 Task: Add a condition where "Priority Is -" in recently solved tickets.
Action: Mouse moved to (174, 320)
Screenshot: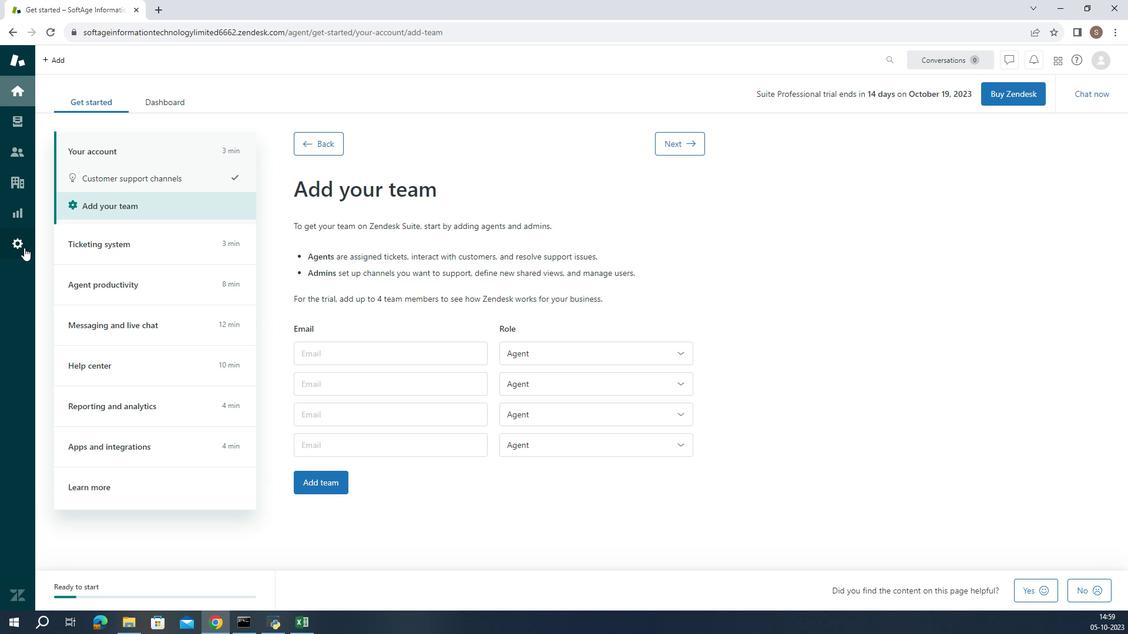 
Action: Mouse pressed left at (174, 320)
Screenshot: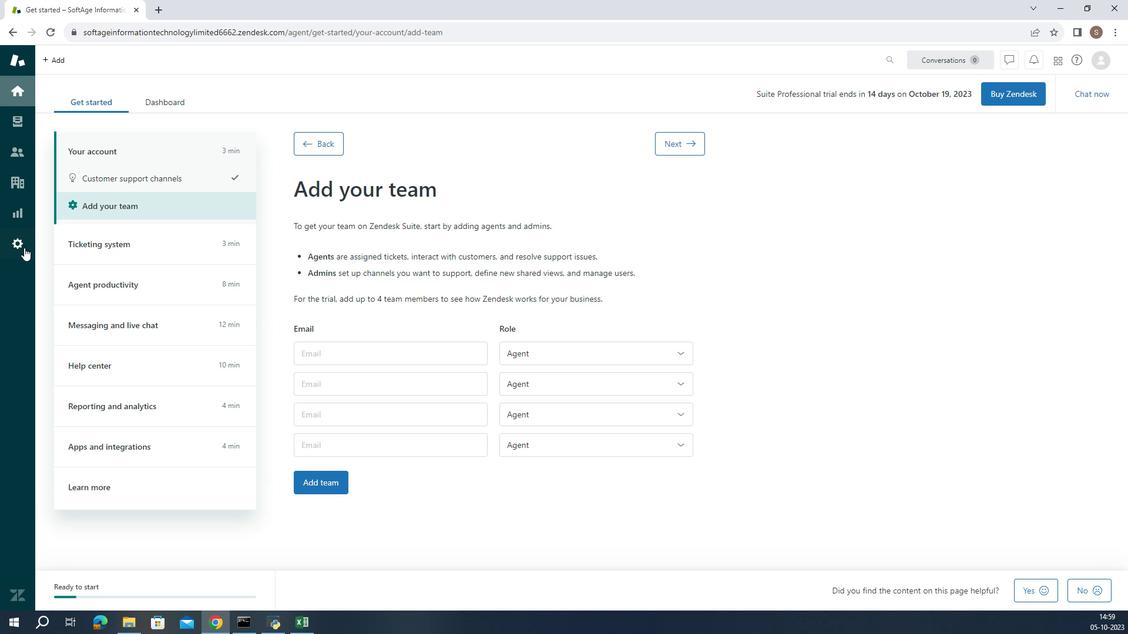 
Action: Mouse moved to (399, 502)
Screenshot: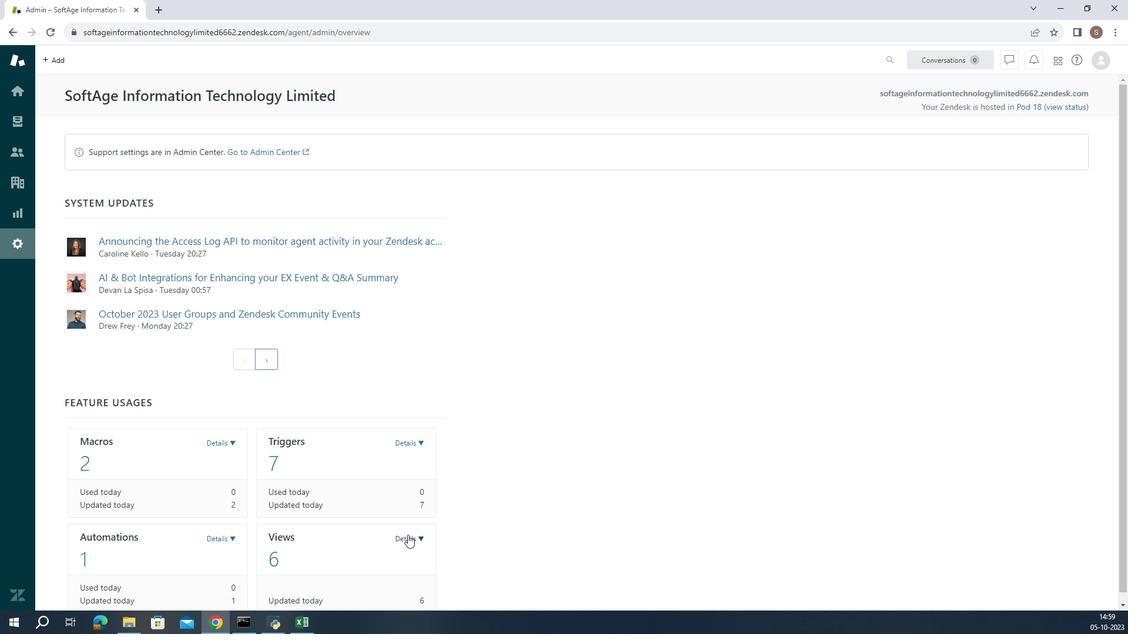 
Action: Mouse pressed left at (399, 502)
Screenshot: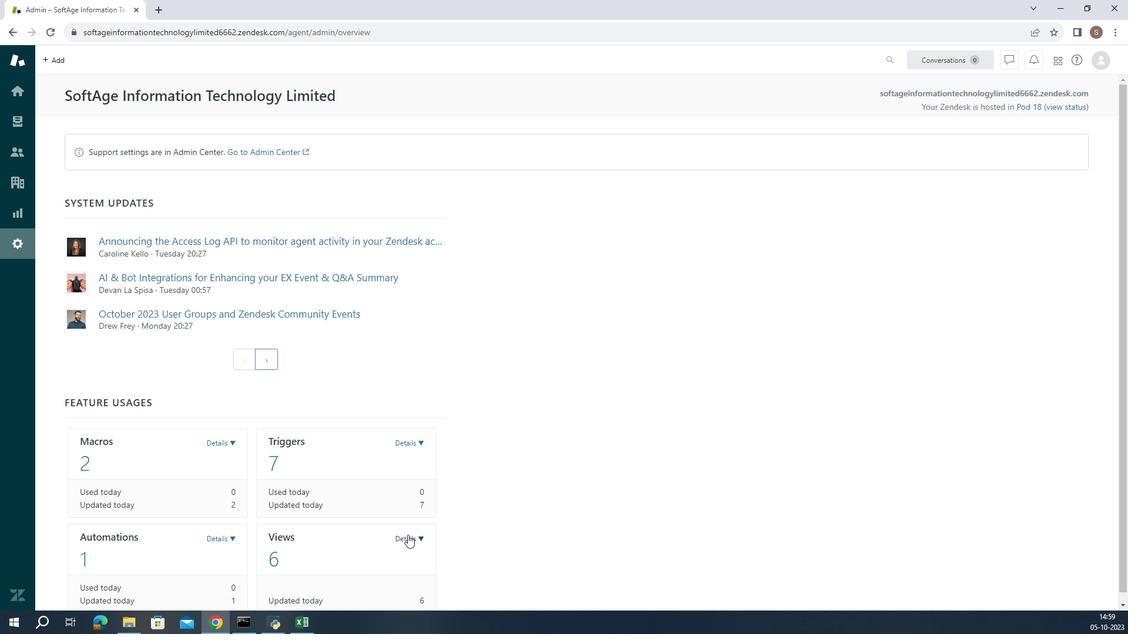 
Action: Mouse moved to (370, 532)
Screenshot: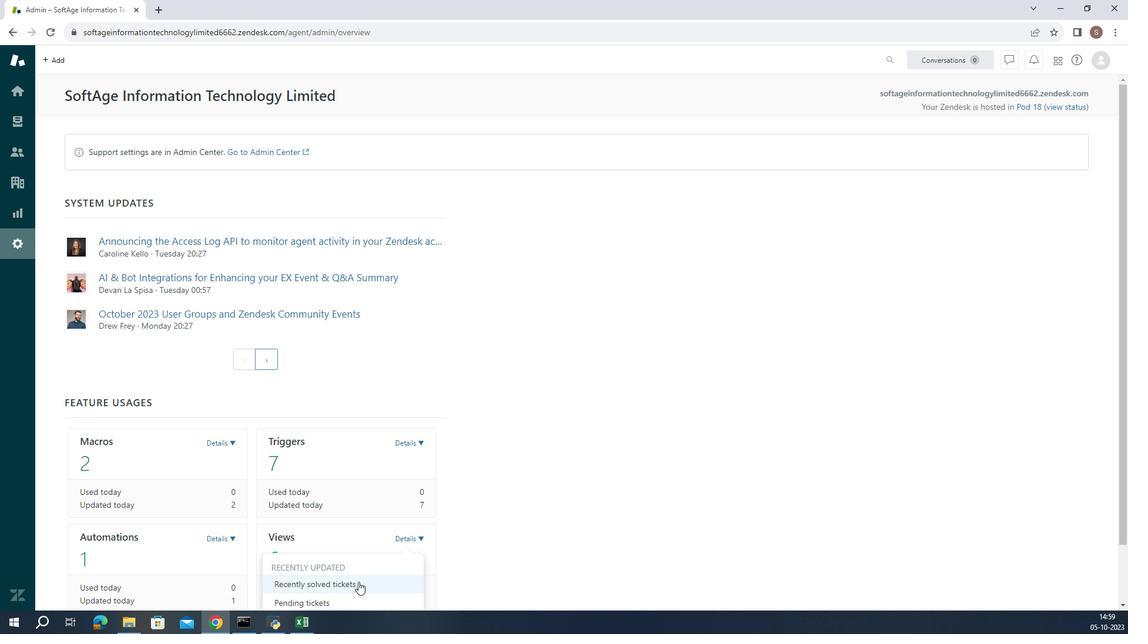 
Action: Mouse pressed left at (370, 532)
Screenshot: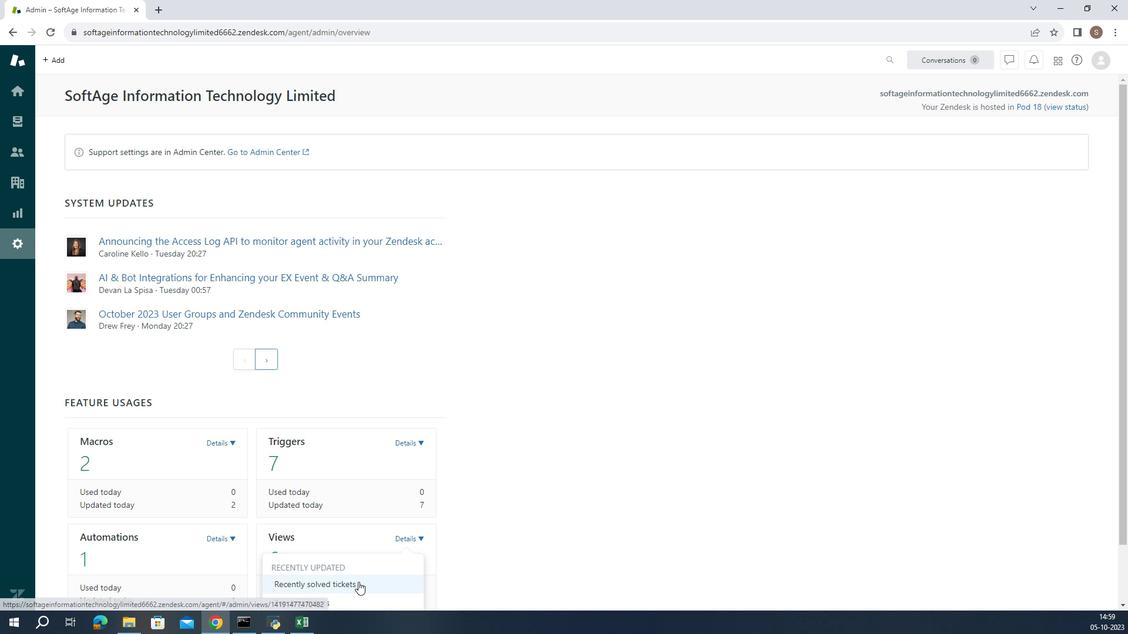 
Action: Mouse moved to (287, 410)
Screenshot: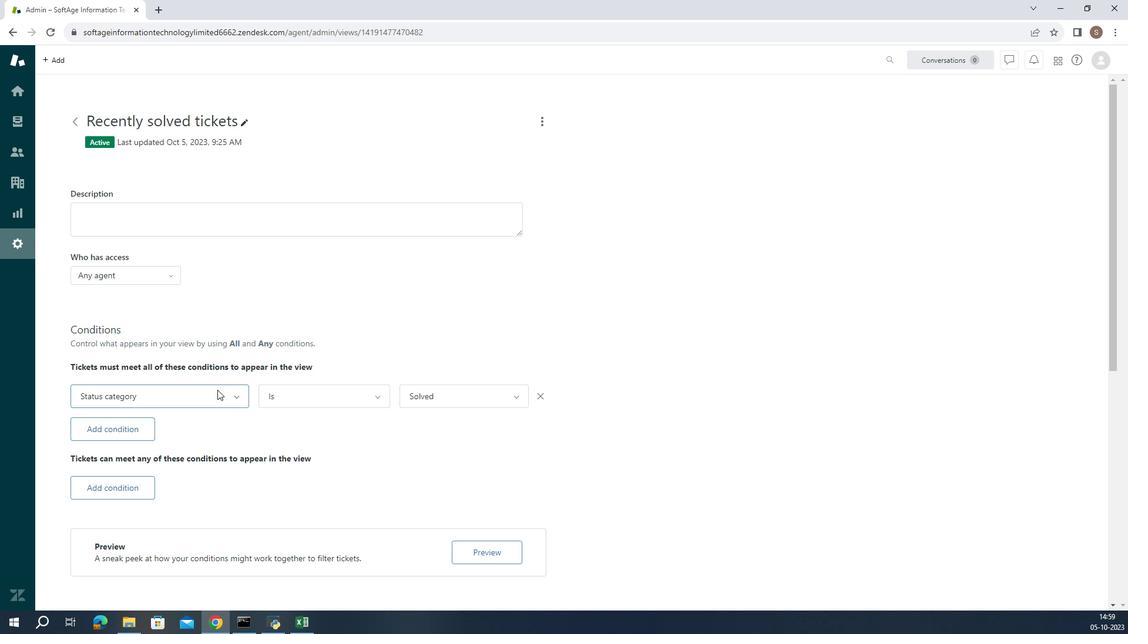 
Action: Mouse pressed left at (287, 410)
Screenshot: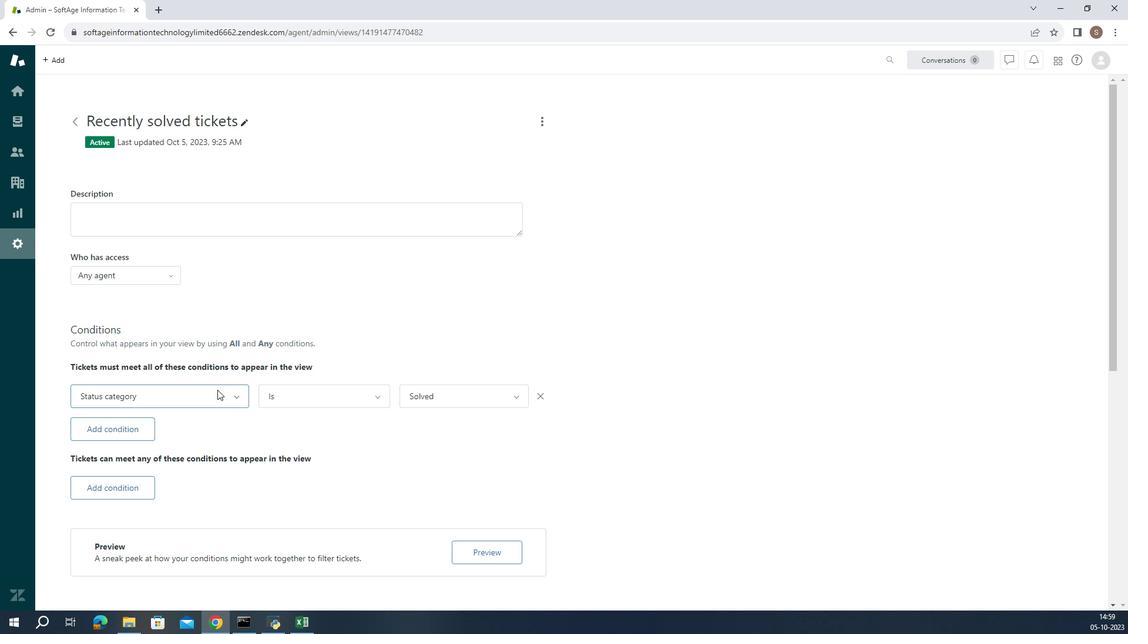 
Action: Mouse moved to (255, 340)
Screenshot: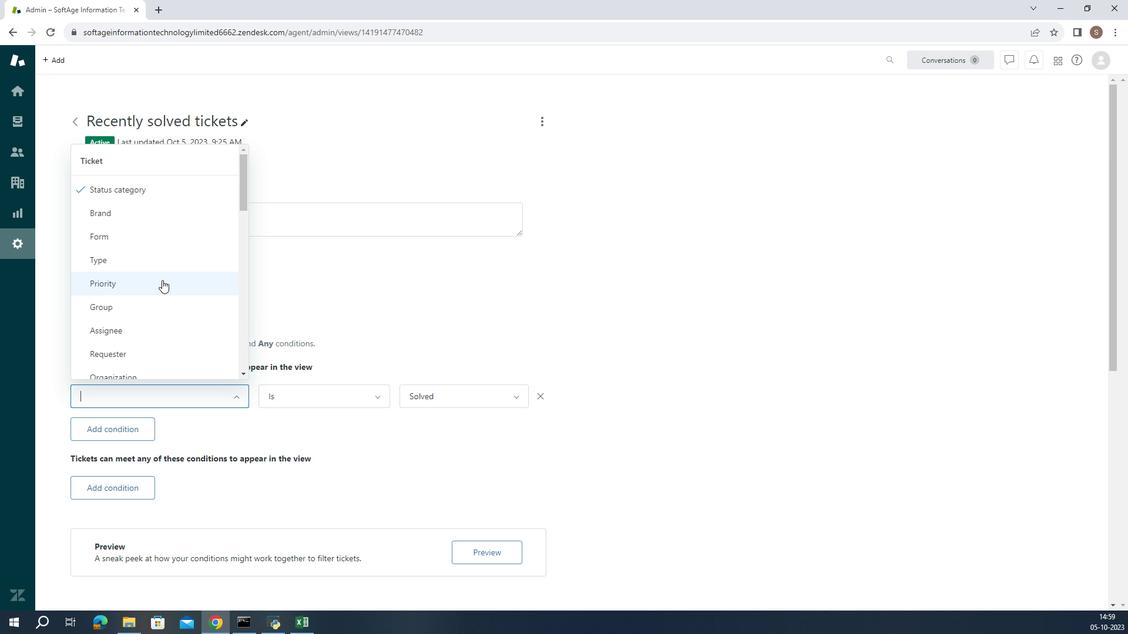 
Action: Mouse pressed left at (255, 340)
Screenshot: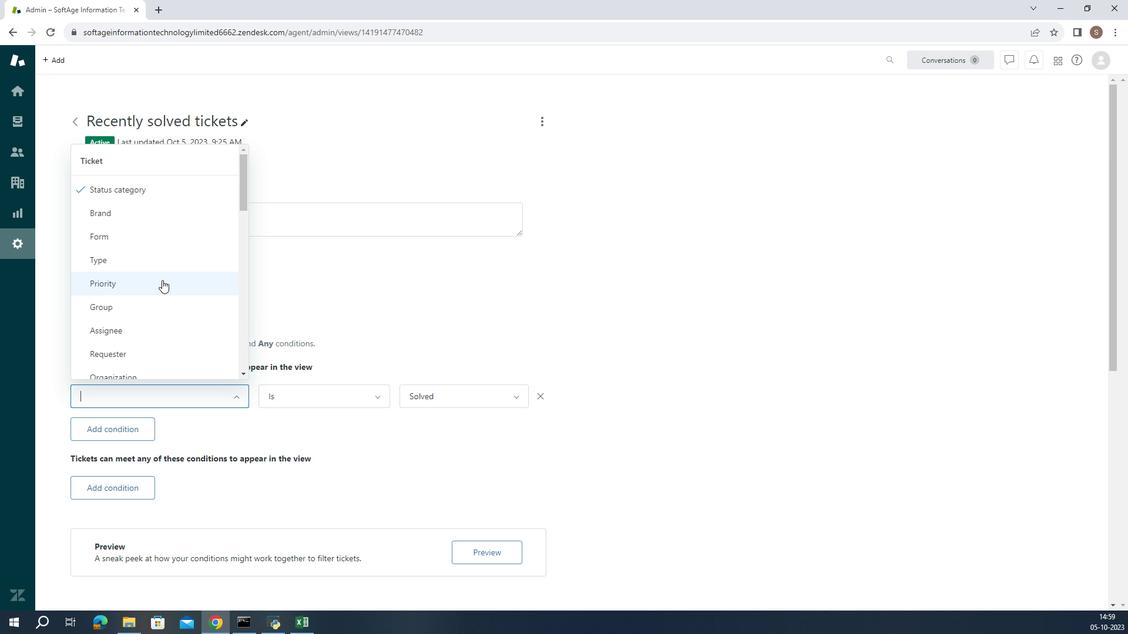 
Action: Mouse moved to (334, 409)
Screenshot: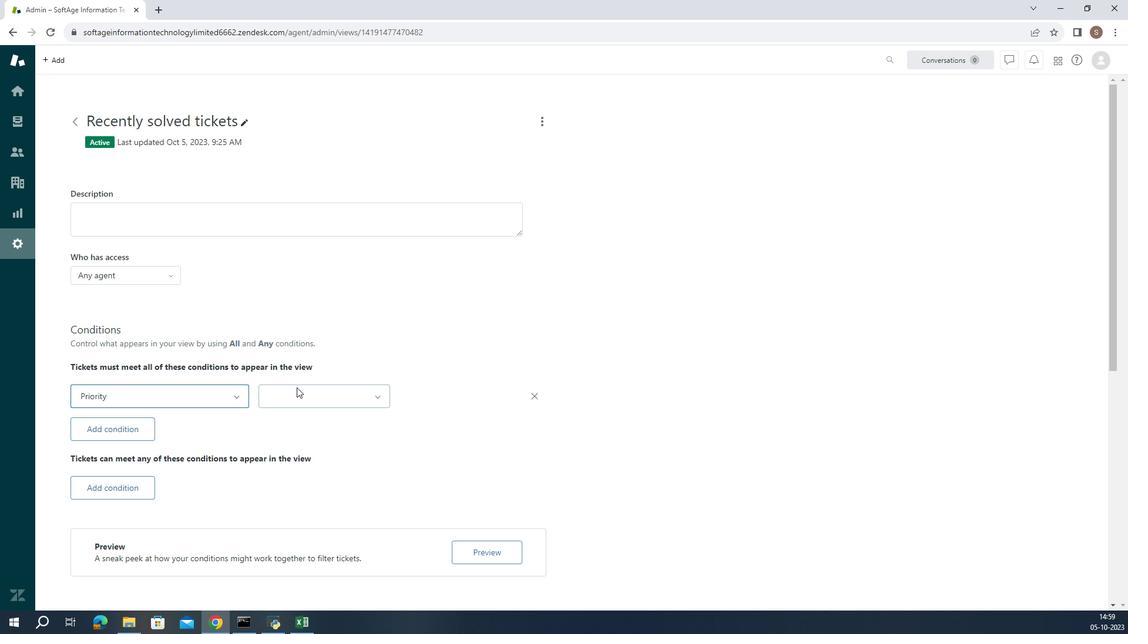 
Action: Mouse pressed left at (334, 409)
Screenshot: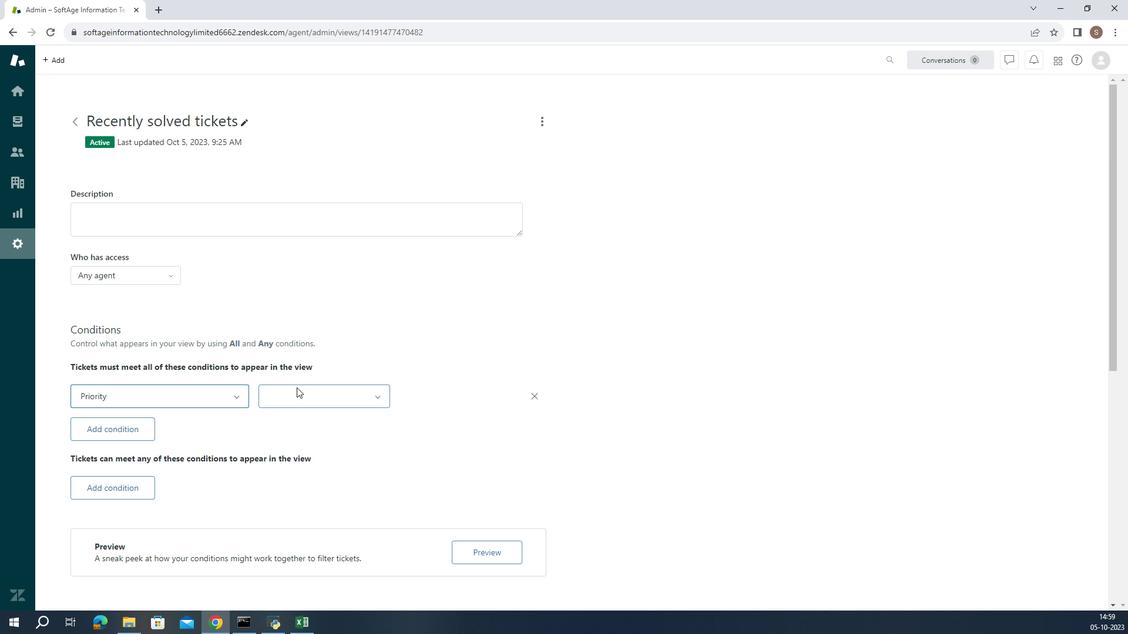 
Action: Mouse moved to (338, 433)
Screenshot: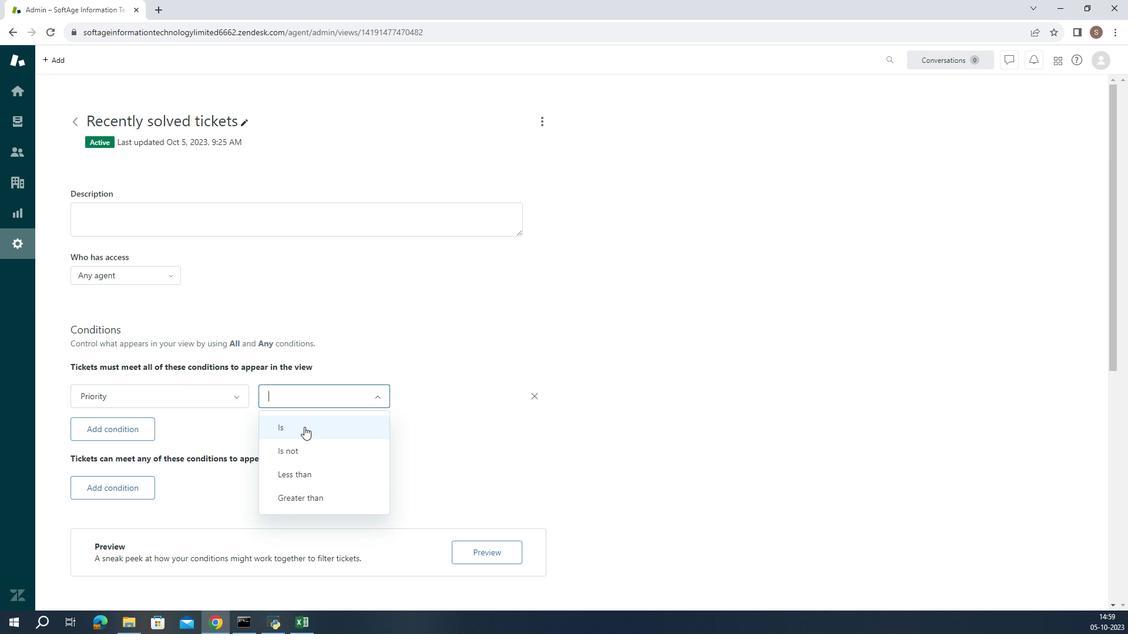 
Action: Mouse pressed left at (338, 433)
Screenshot: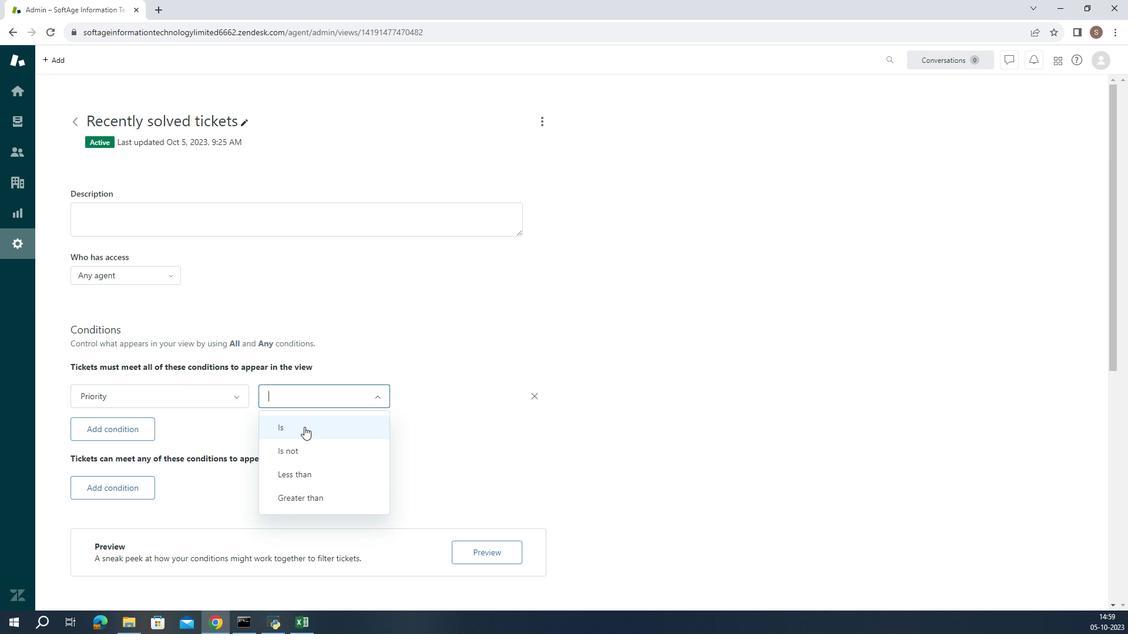 
Action: Mouse moved to (409, 413)
Screenshot: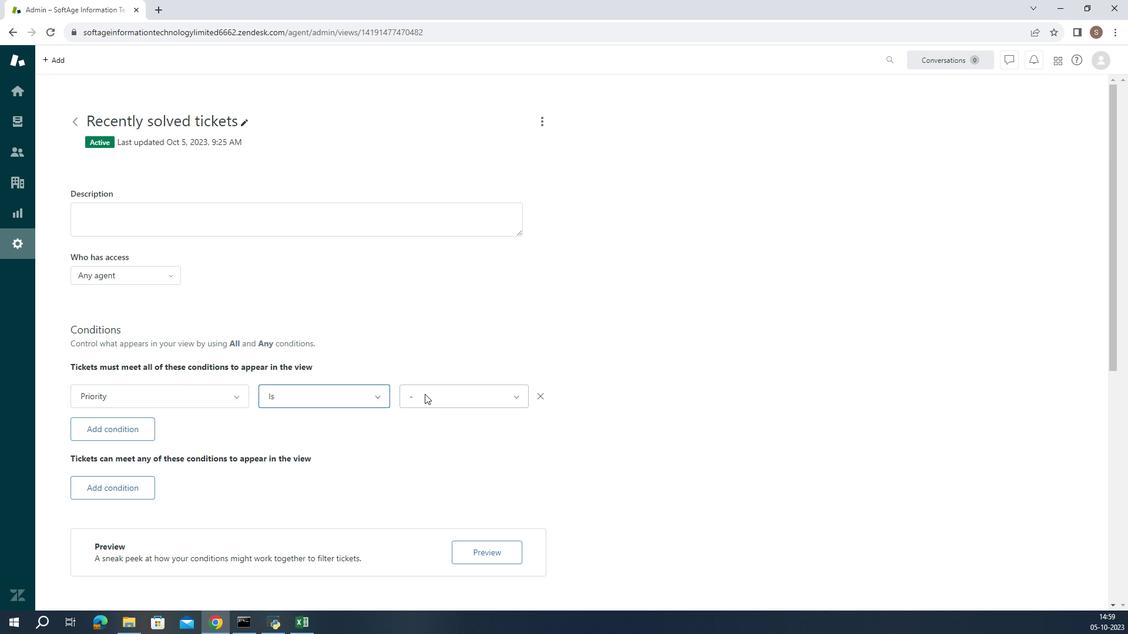 
Action: Mouse pressed left at (409, 413)
Screenshot: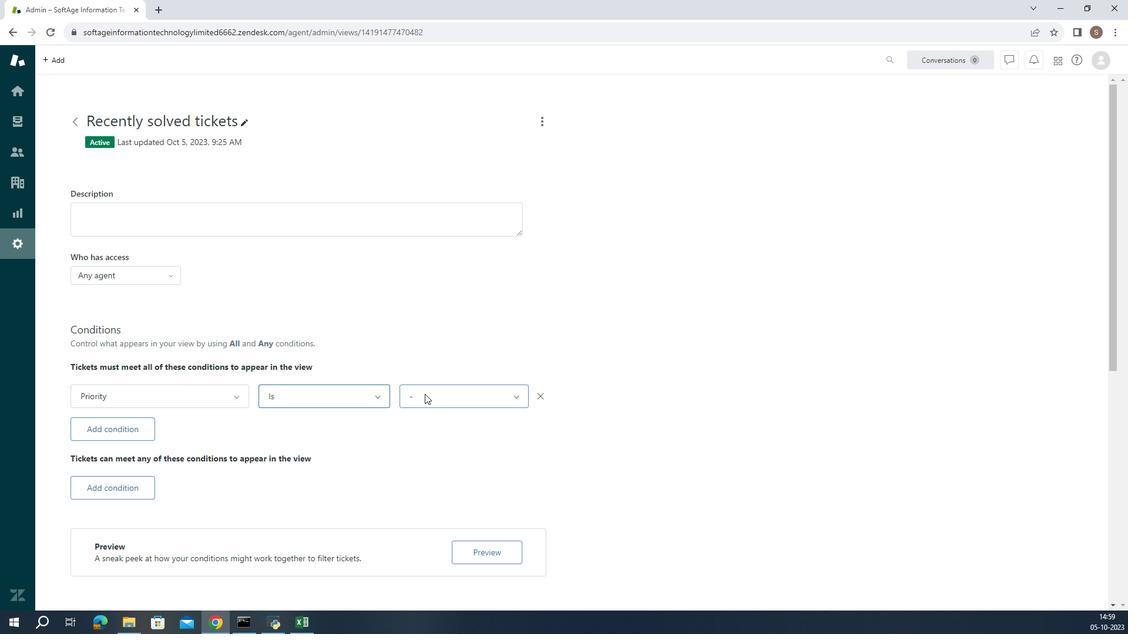 
Action: Mouse moved to (407, 430)
Screenshot: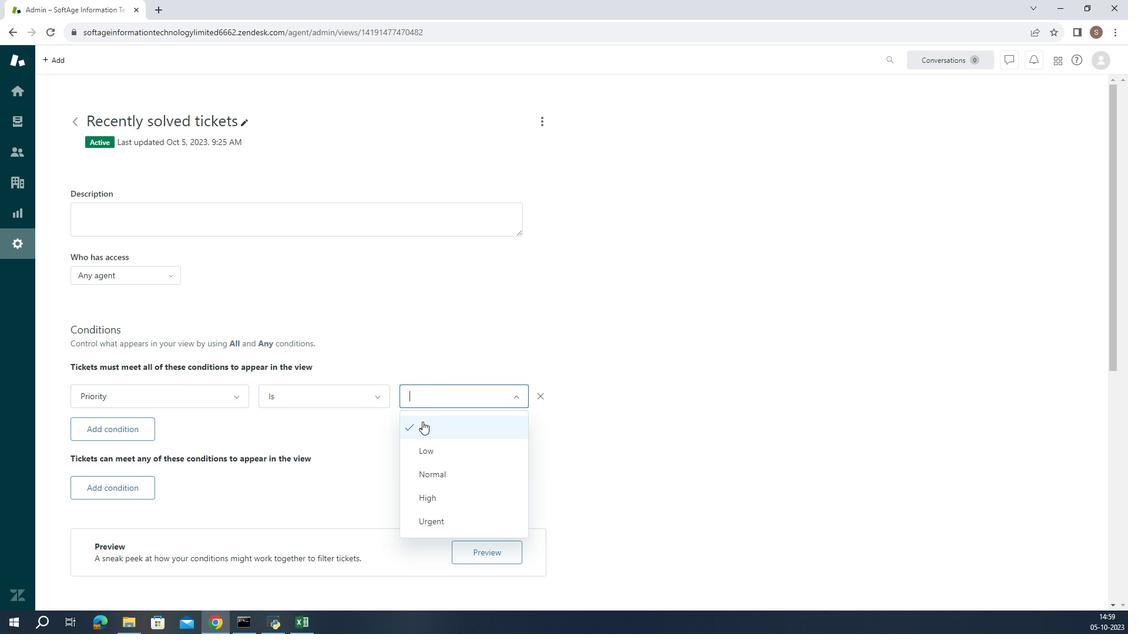
Action: Mouse pressed left at (407, 430)
Screenshot: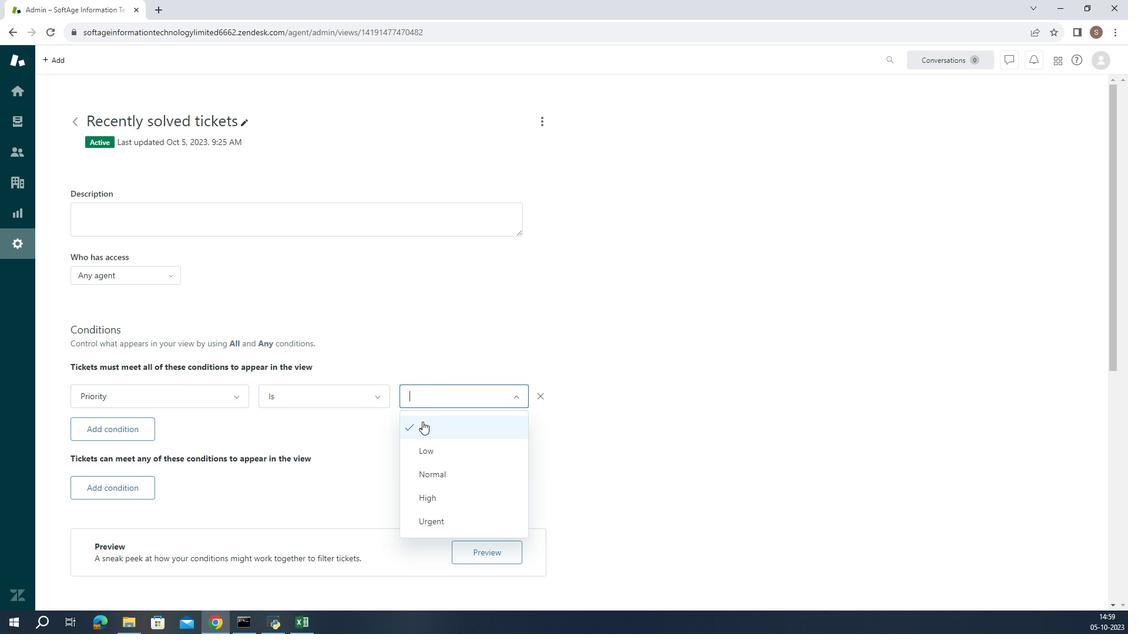 
Action: Mouse moved to (406, 431)
Screenshot: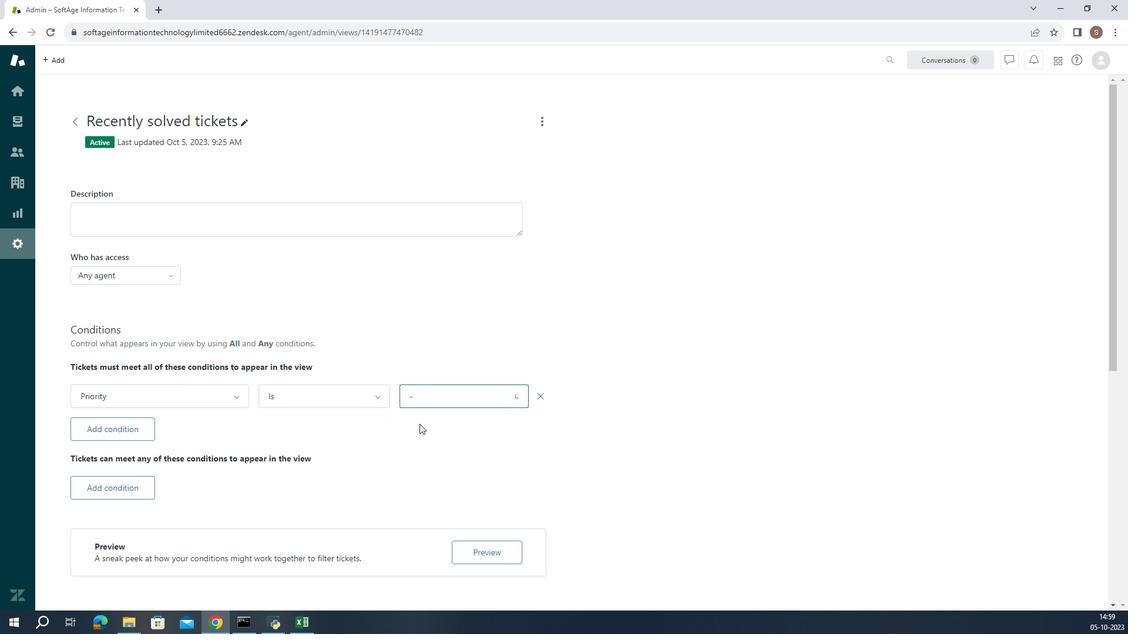 
Action: Mouse pressed left at (406, 431)
Screenshot: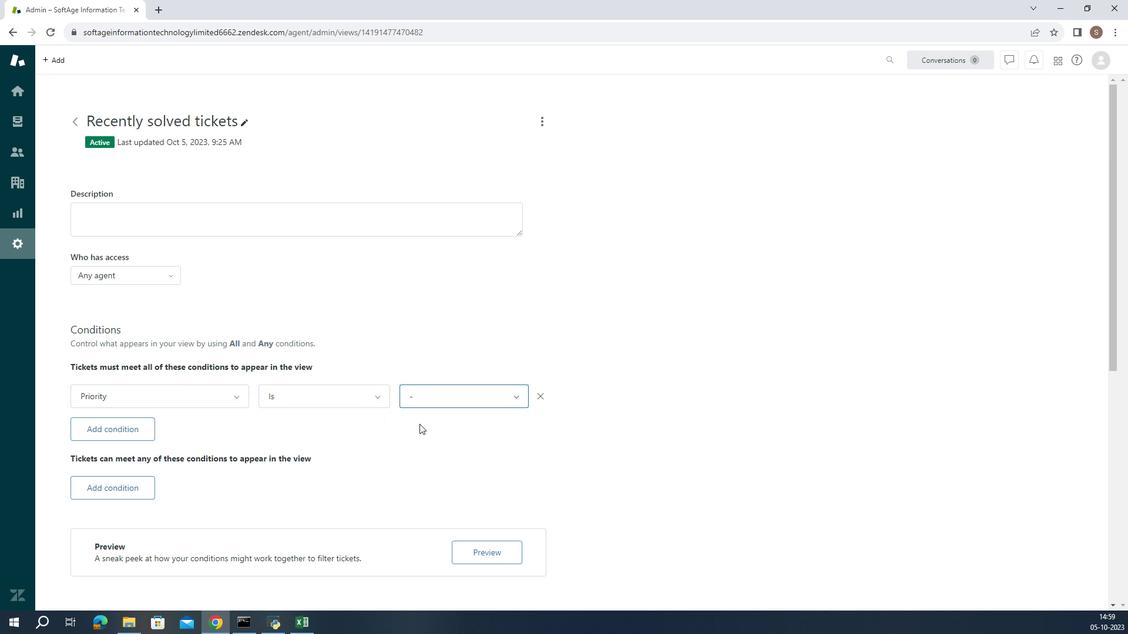 
Action: Mouse moved to (351, 425)
Screenshot: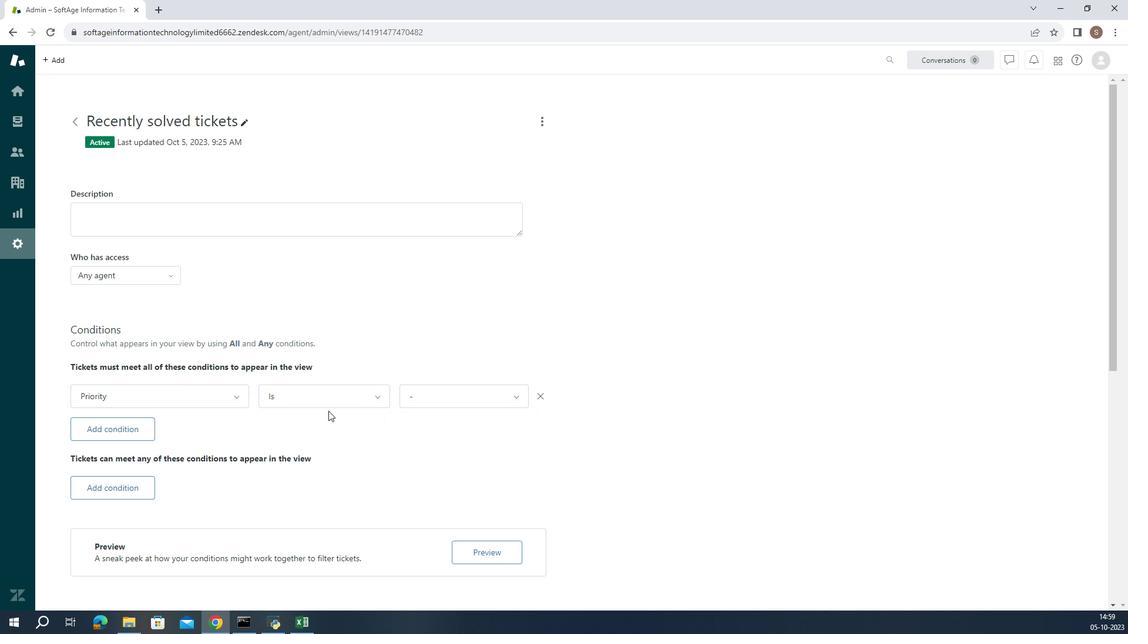 
